 Task: Select a schedule automation every last thursday of the month at 01:00 PM.
Action: Mouse moved to (379, 495)
Screenshot: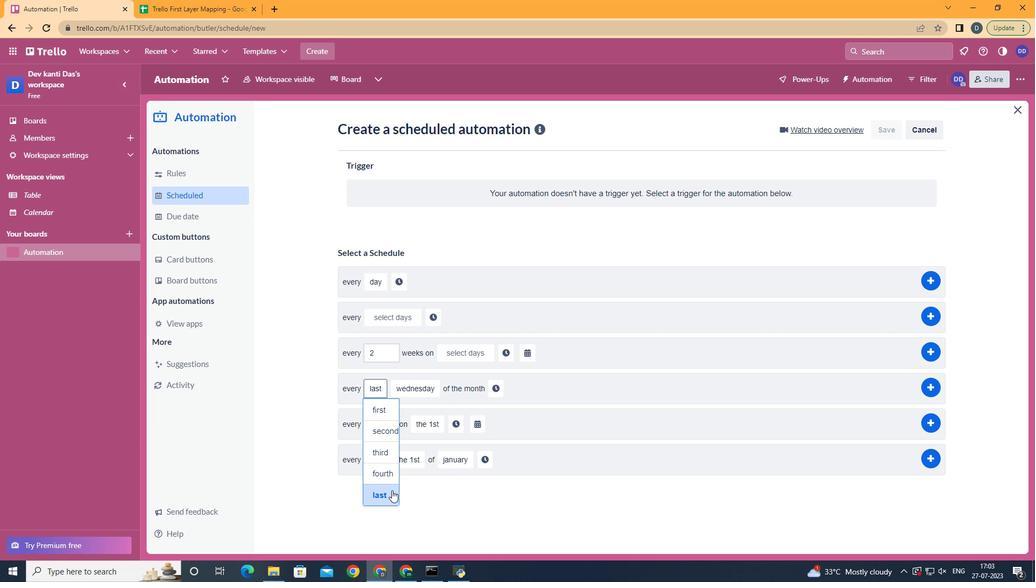 
Action: Mouse pressed left at (379, 495)
Screenshot: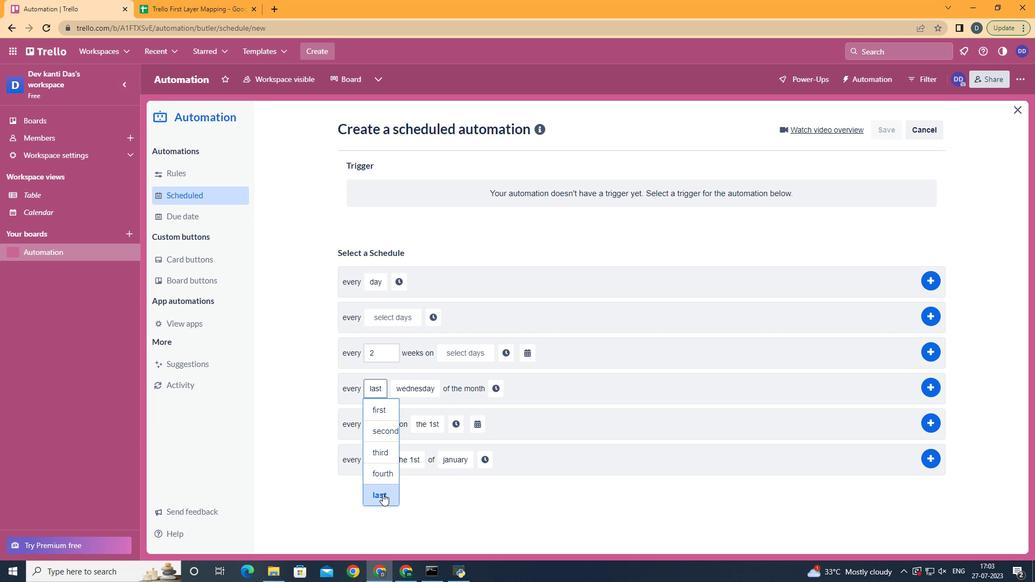 
Action: Mouse moved to (427, 476)
Screenshot: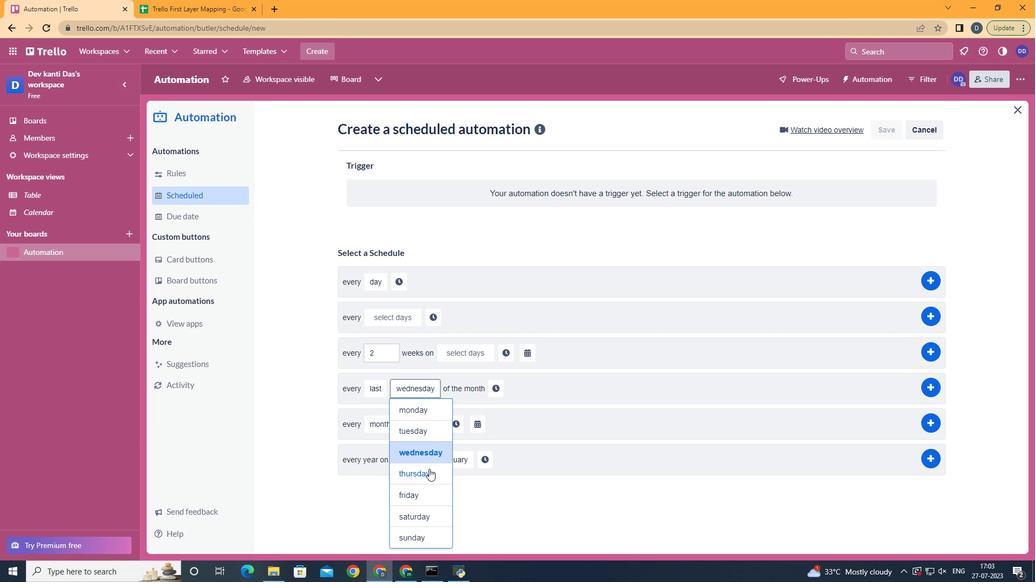 
Action: Mouse pressed left at (427, 476)
Screenshot: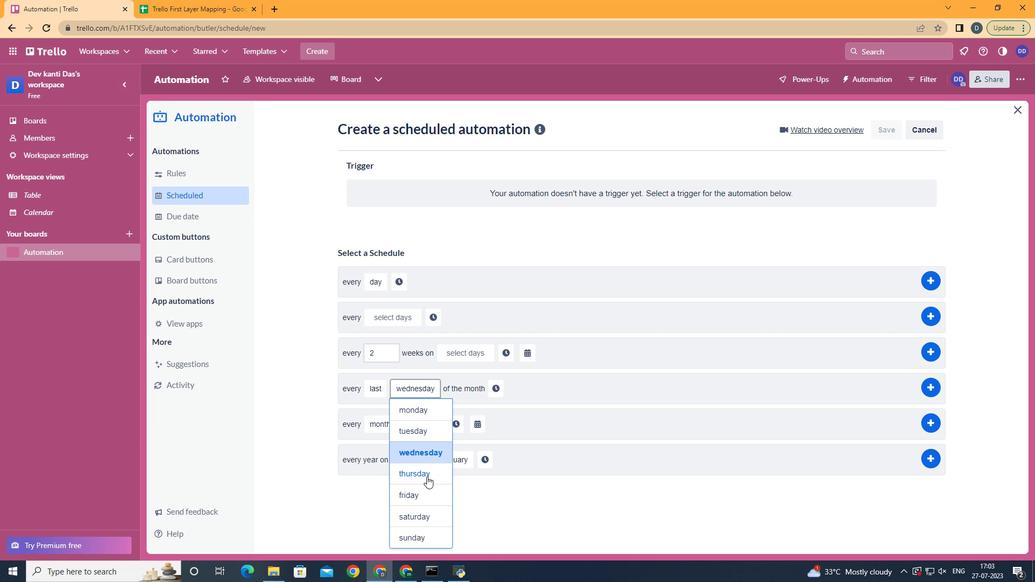 
Action: Mouse moved to (482, 389)
Screenshot: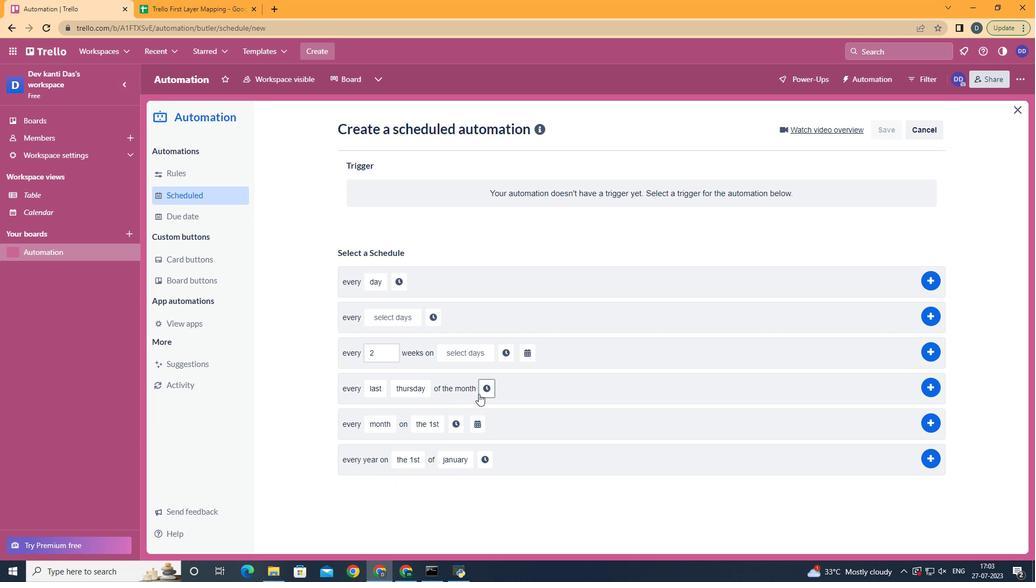 
Action: Mouse pressed left at (482, 389)
Screenshot: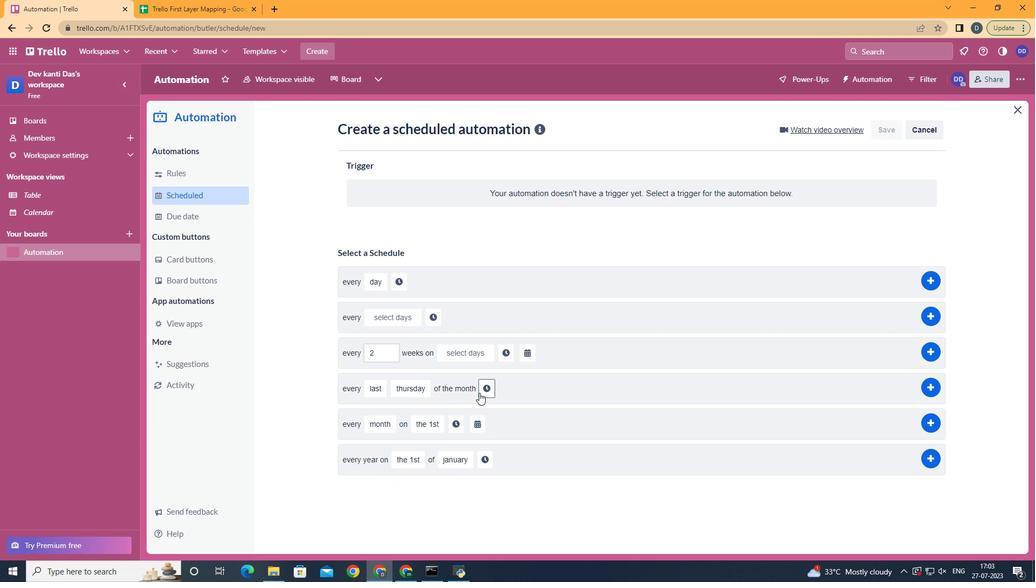 
Action: Mouse moved to (520, 392)
Screenshot: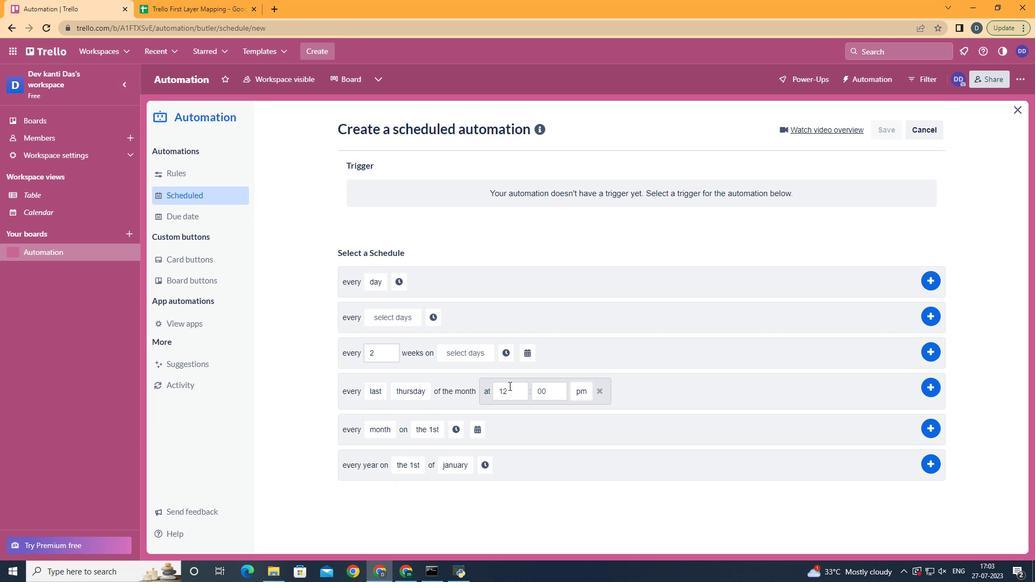 
Action: Mouse pressed left at (520, 392)
Screenshot: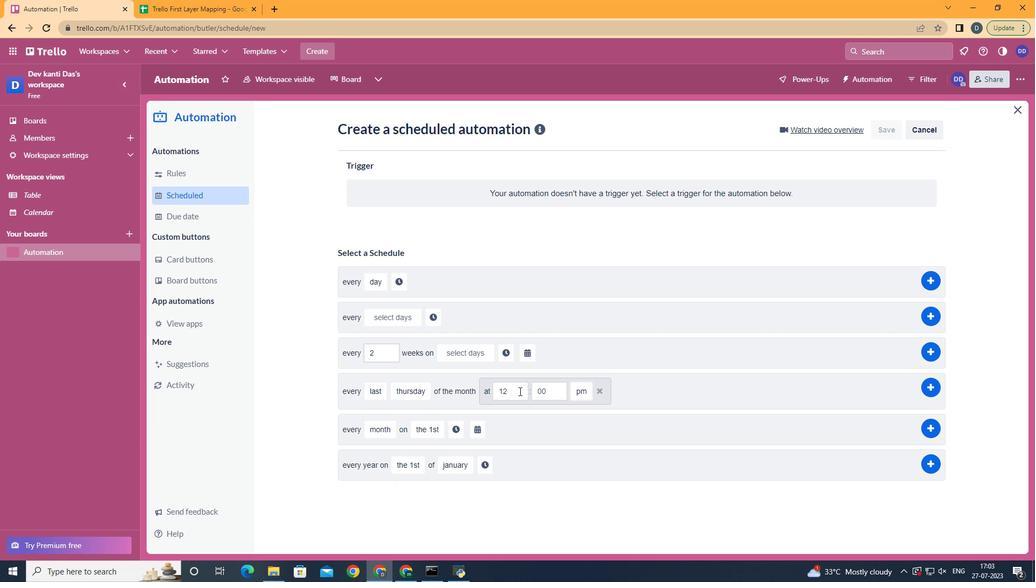 
Action: Key pressed <Key.backspace><Key.backspace>01
Screenshot: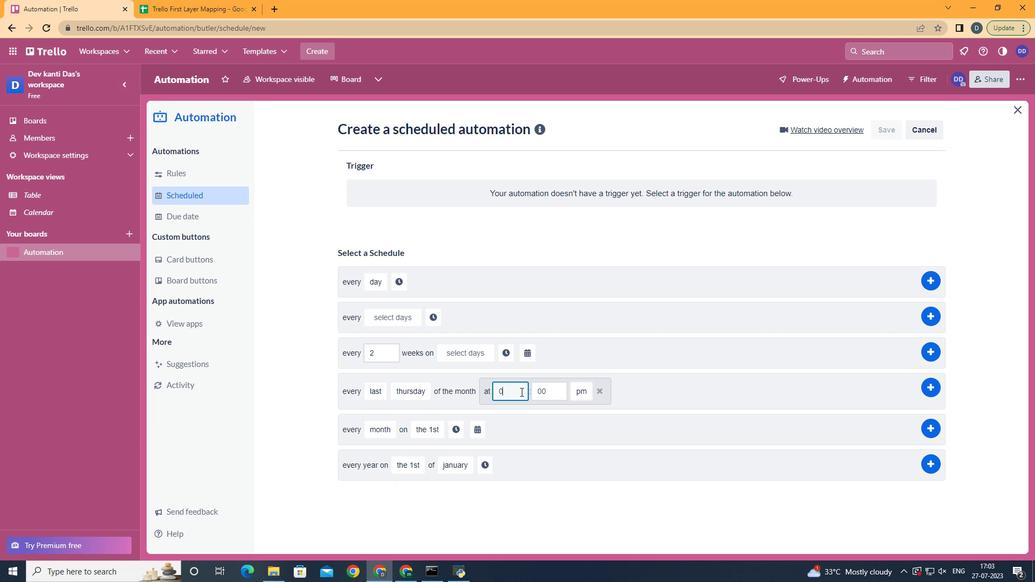 
Action: Mouse moved to (584, 433)
Screenshot: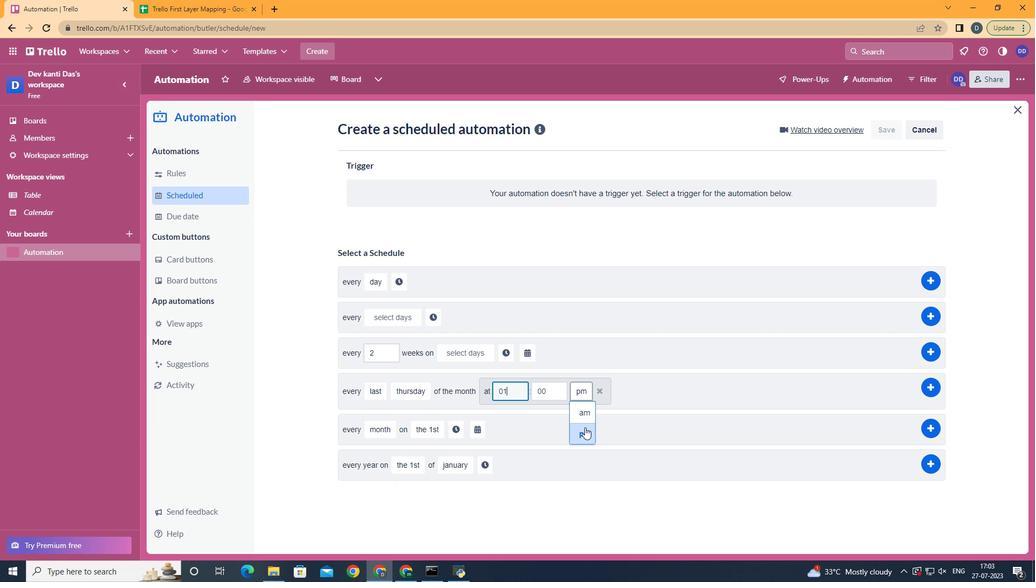 
Action: Mouse pressed left at (584, 433)
Screenshot: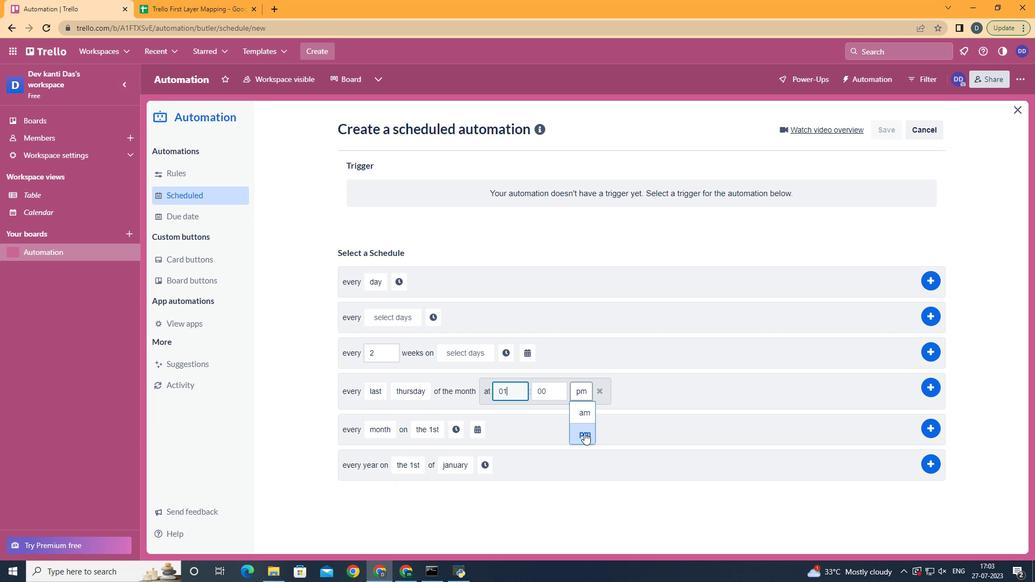 
Action: Mouse moved to (578, 428)
Screenshot: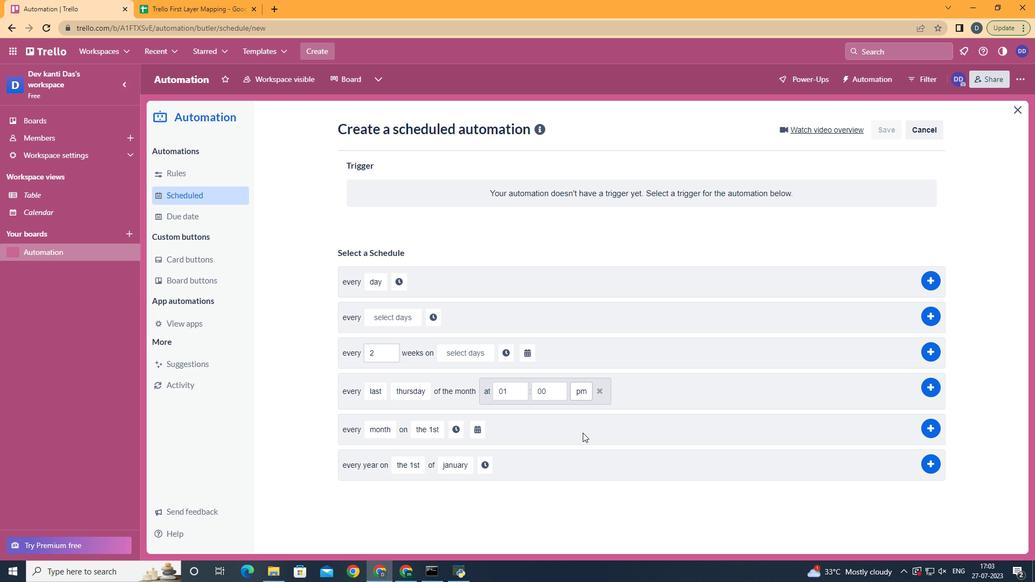 
